 Task: Move the task Improve performance of the app on low-end devices to the section To-Do in the project TravelForge and sort the tasks in the project by Assignee in Ascending order.
Action: Mouse moved to (68, 512)
Screenshot: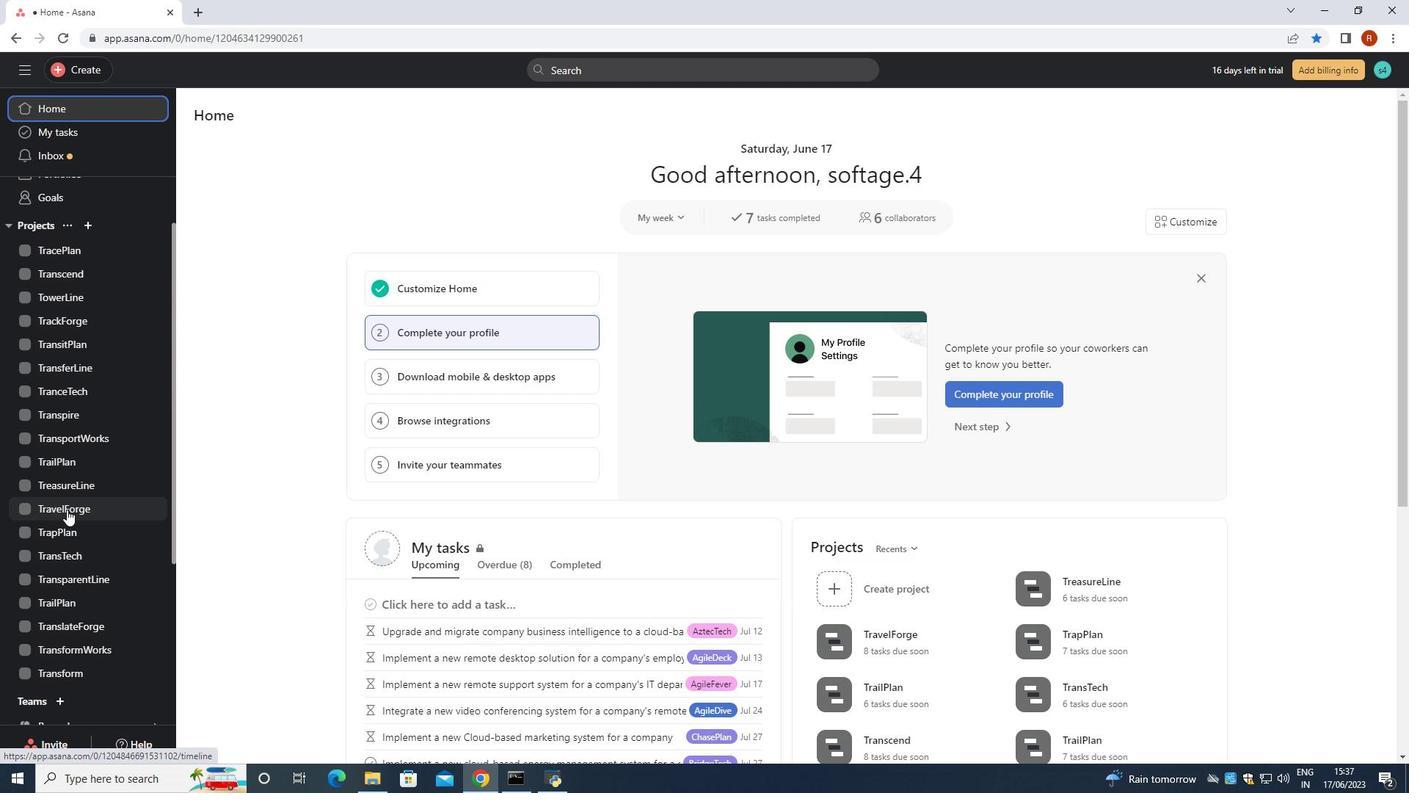 
Action: Mouse pressed left at (68, 512)
Screenshot: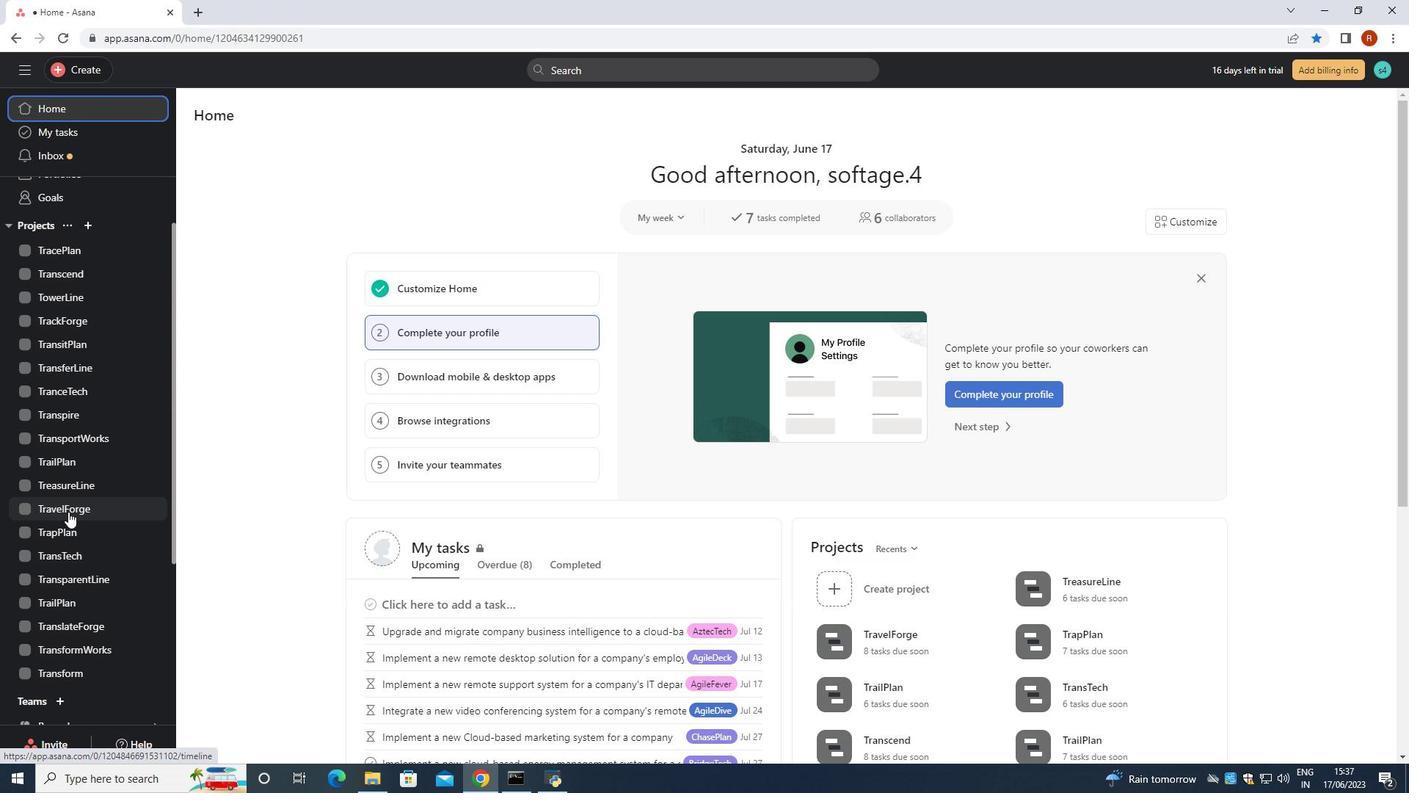 
Action: Mouse moved to (575, 323)
Screenshot: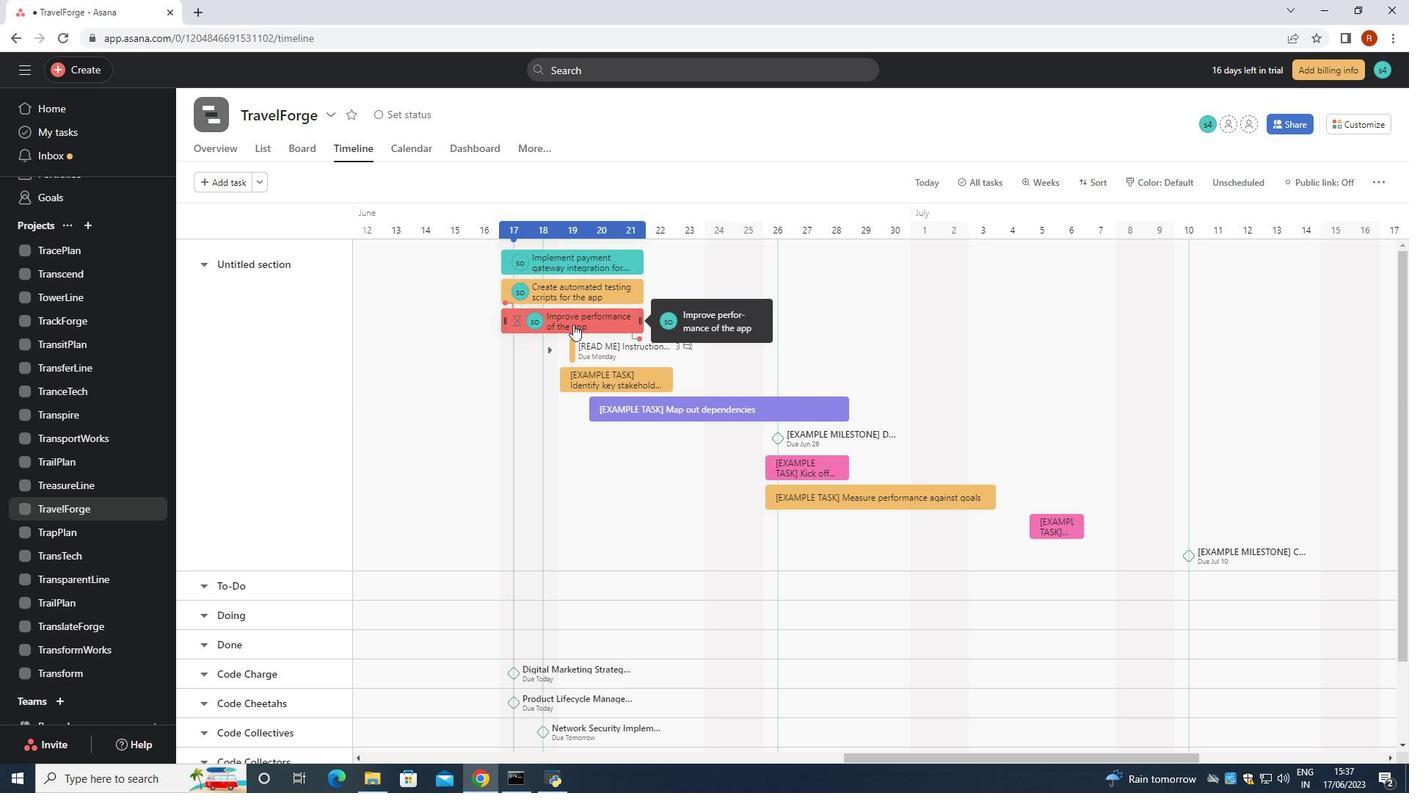 
Action: Mouse pressed left at (575, 323)
Screenshot: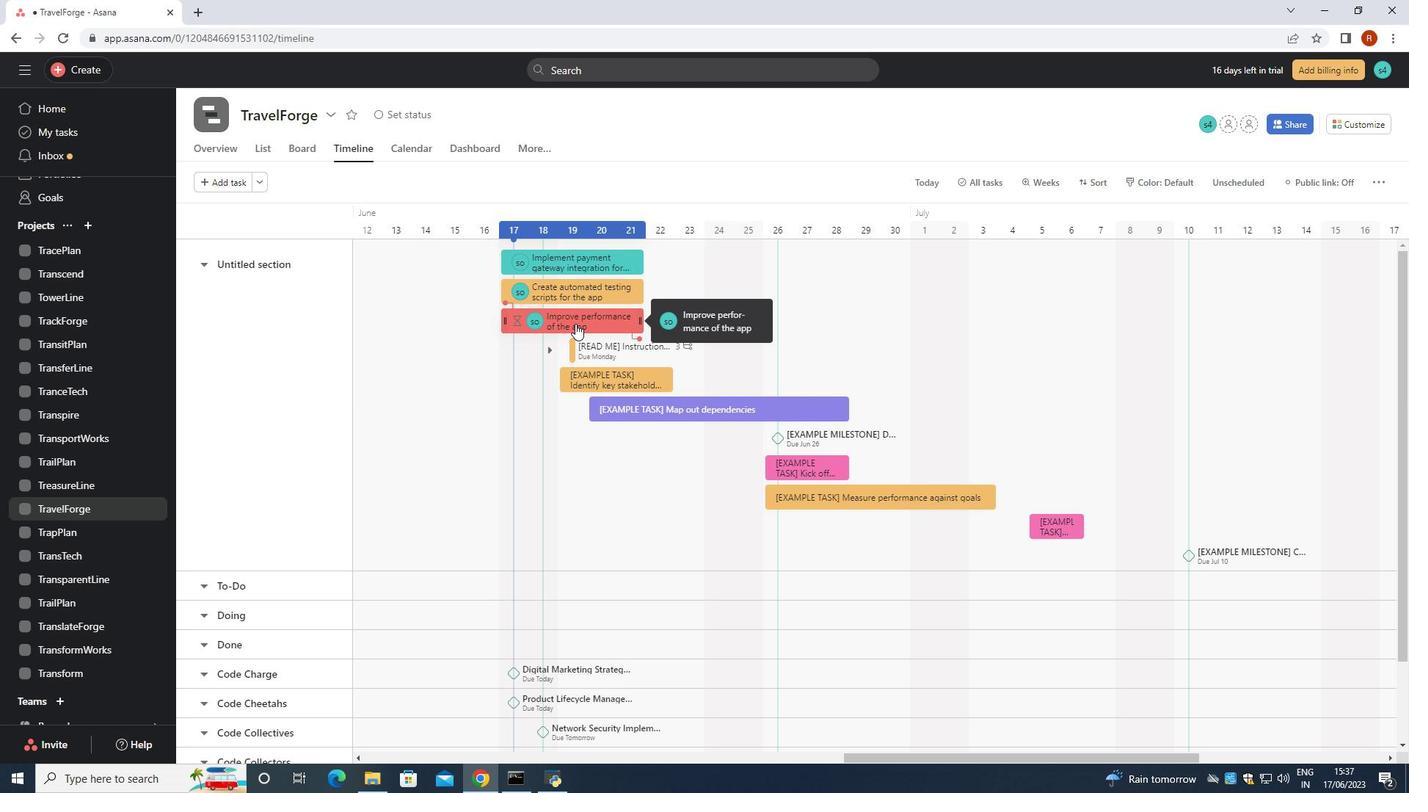 
Action: Mouse moved to (1137, 323)
Screenshot: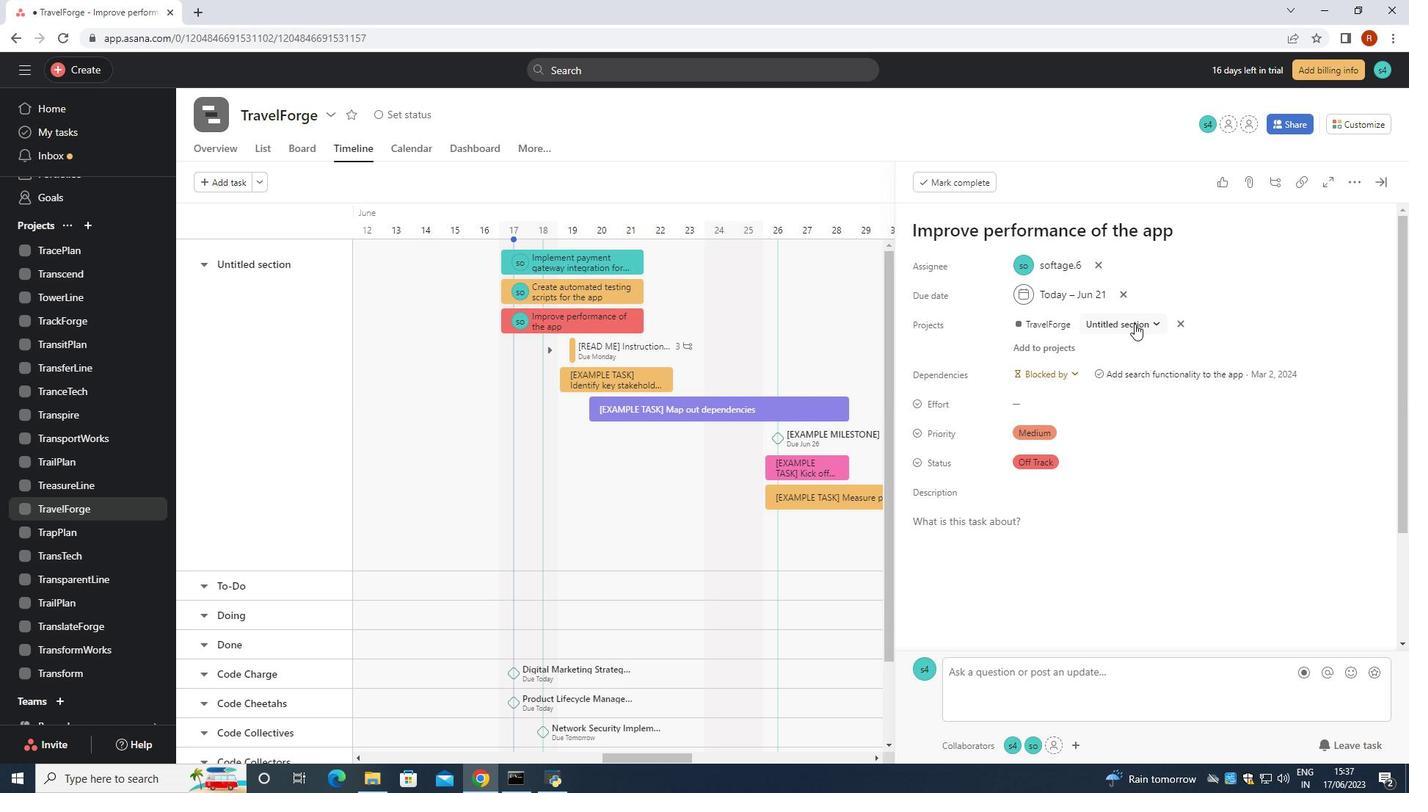 
Action: Mouse pressed left at (1137, 323)
Screenshot: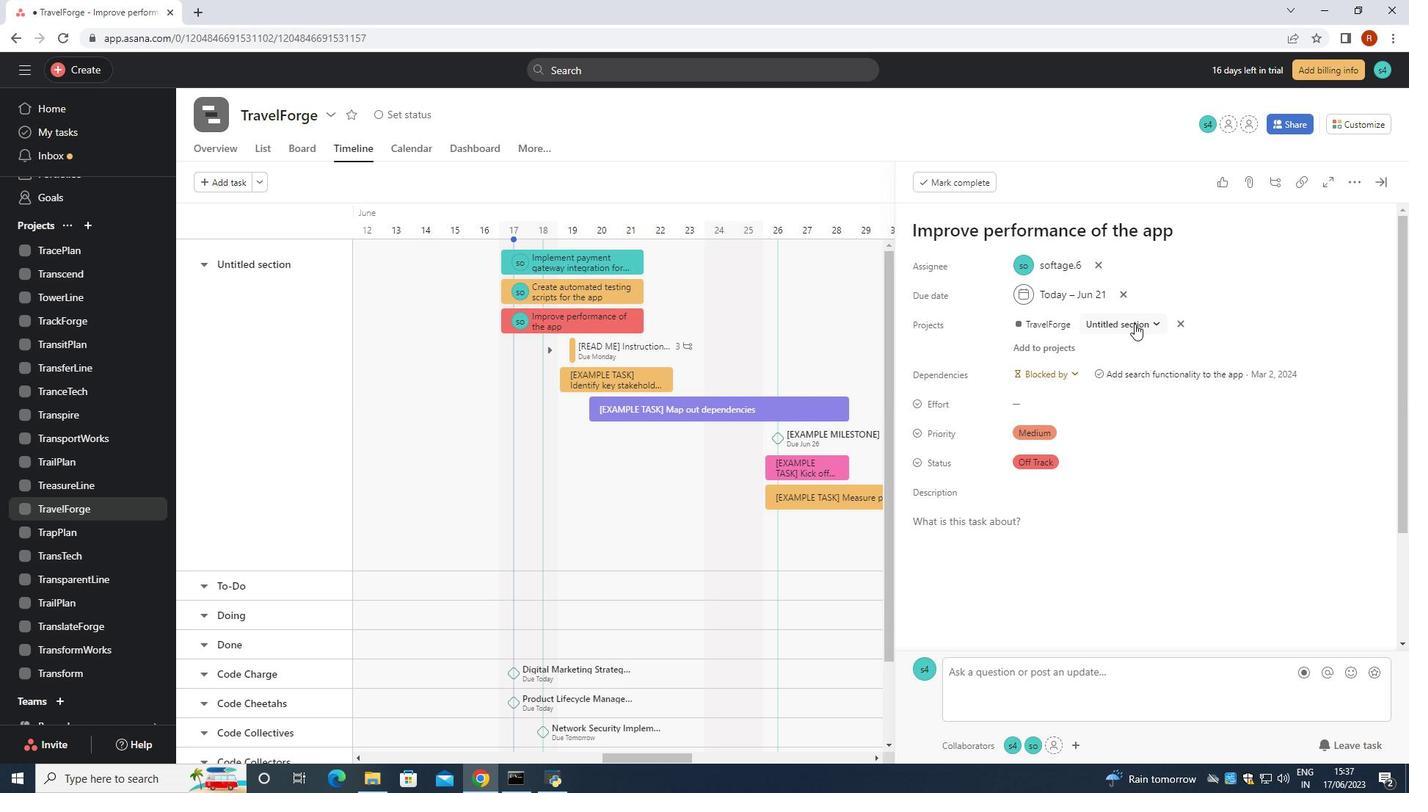 
Action: Mouse moved to (1080, 380)
Screenshot: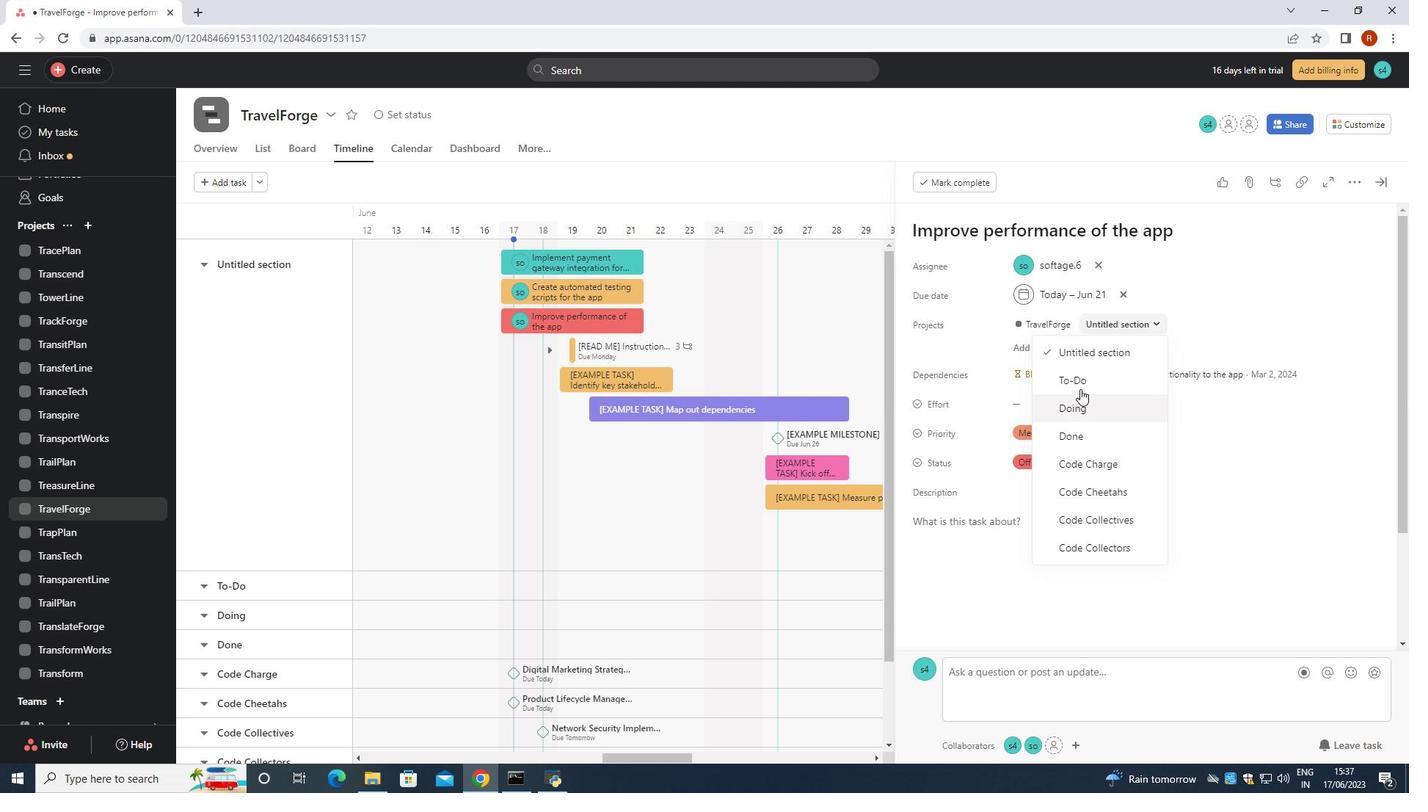 
Action: Mouse pressed left at (1080, 380)
Screenshot: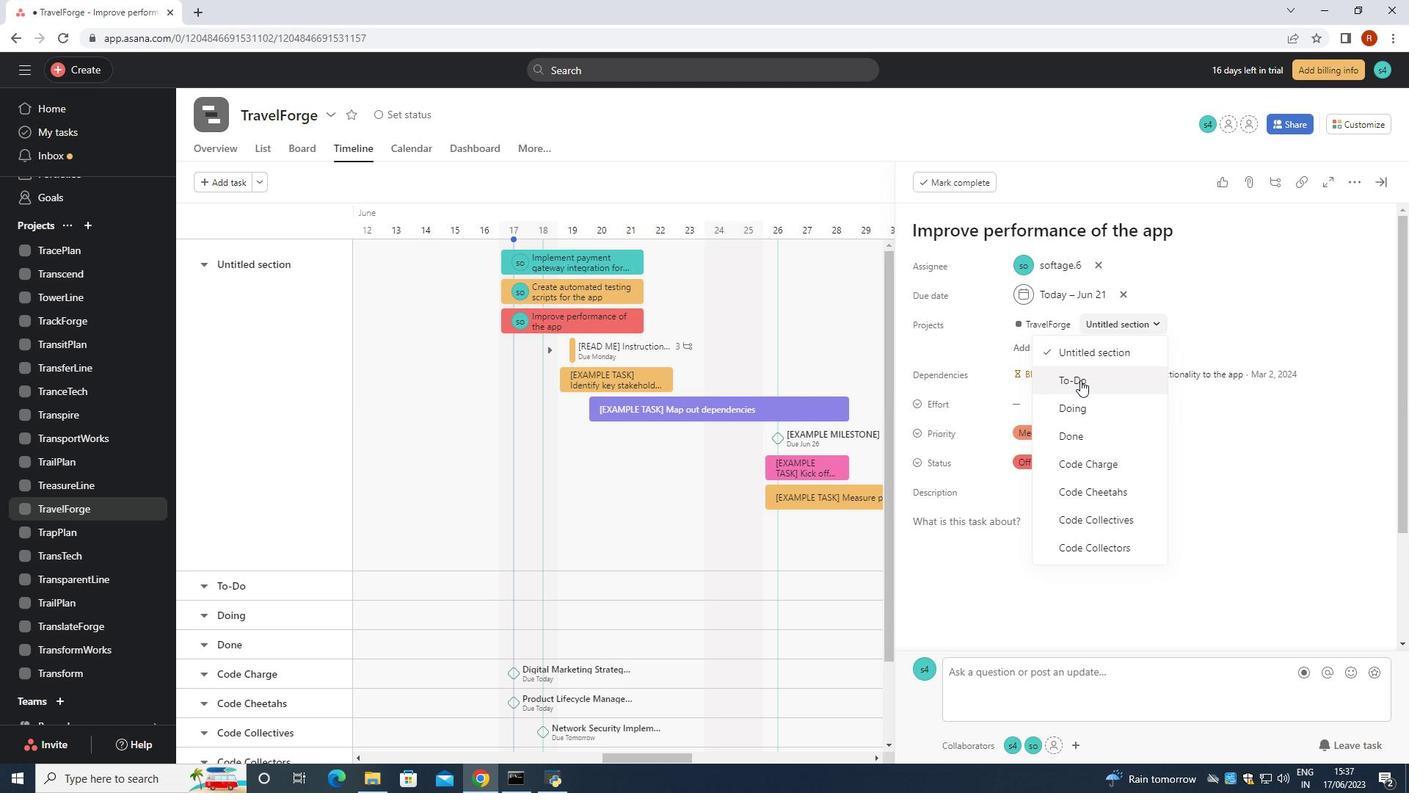 
Action: Mouse moved to (271, 147)
Screenshot: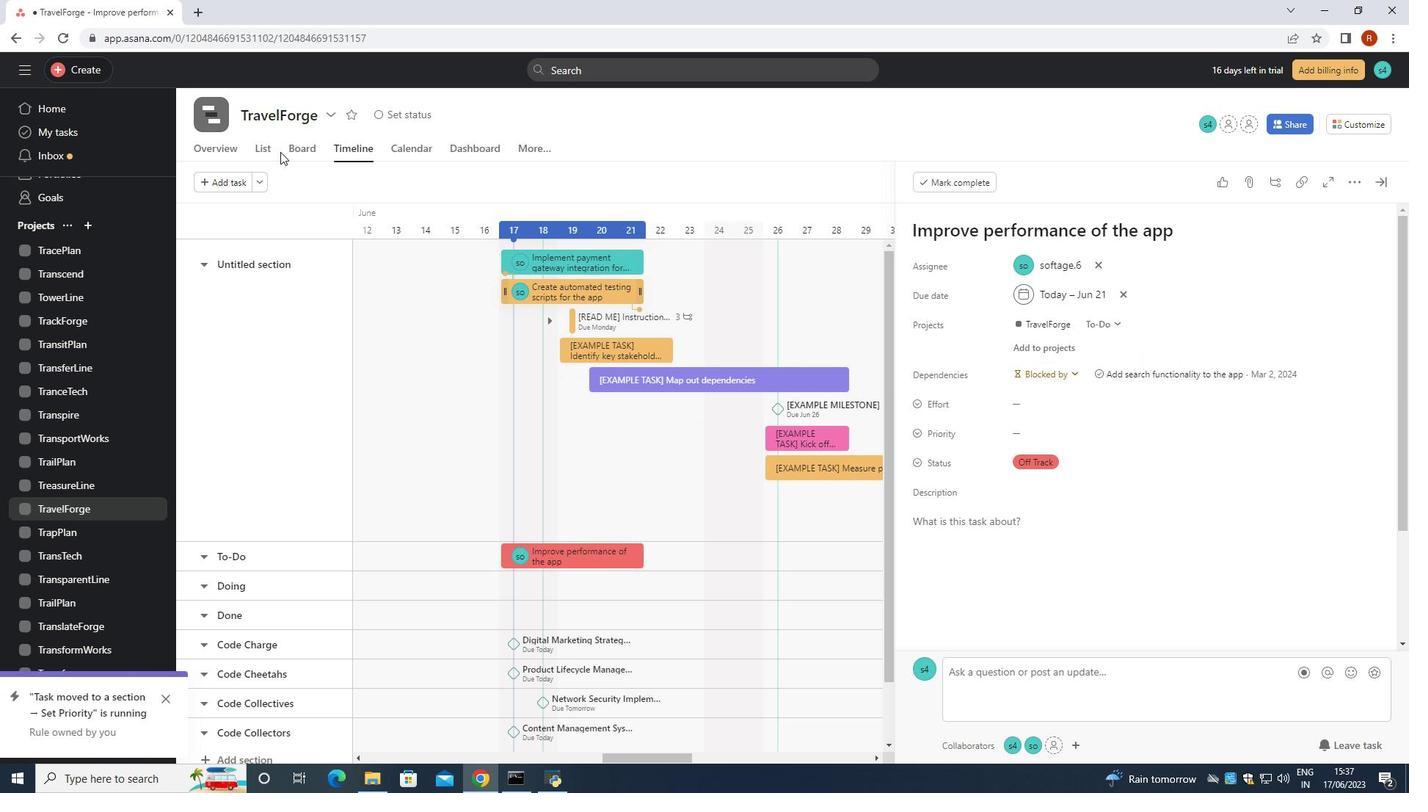 
Action: Mouse pressed left at (271, 147)
Screenshot: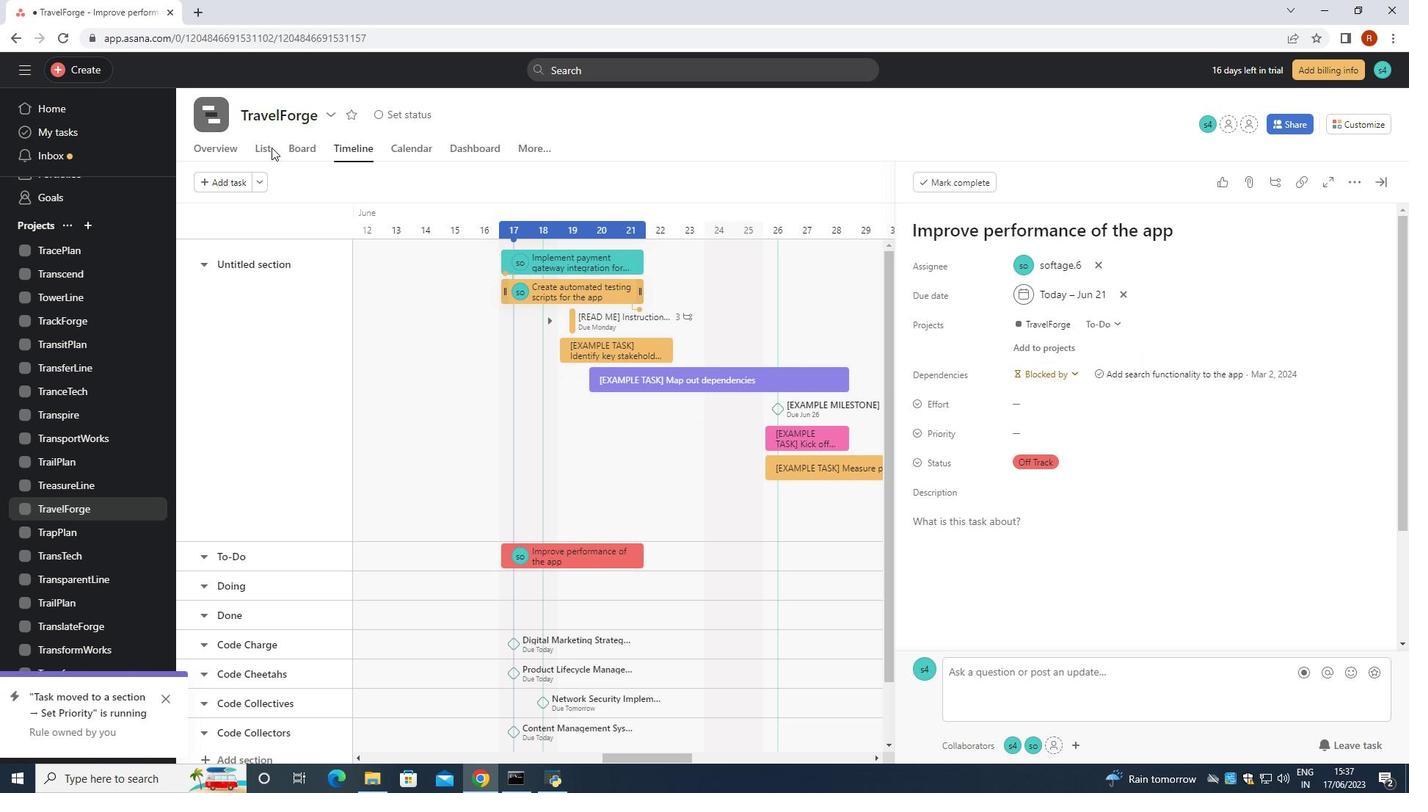 
Action: Mouse pressed left at (271, 147)
Screenshot: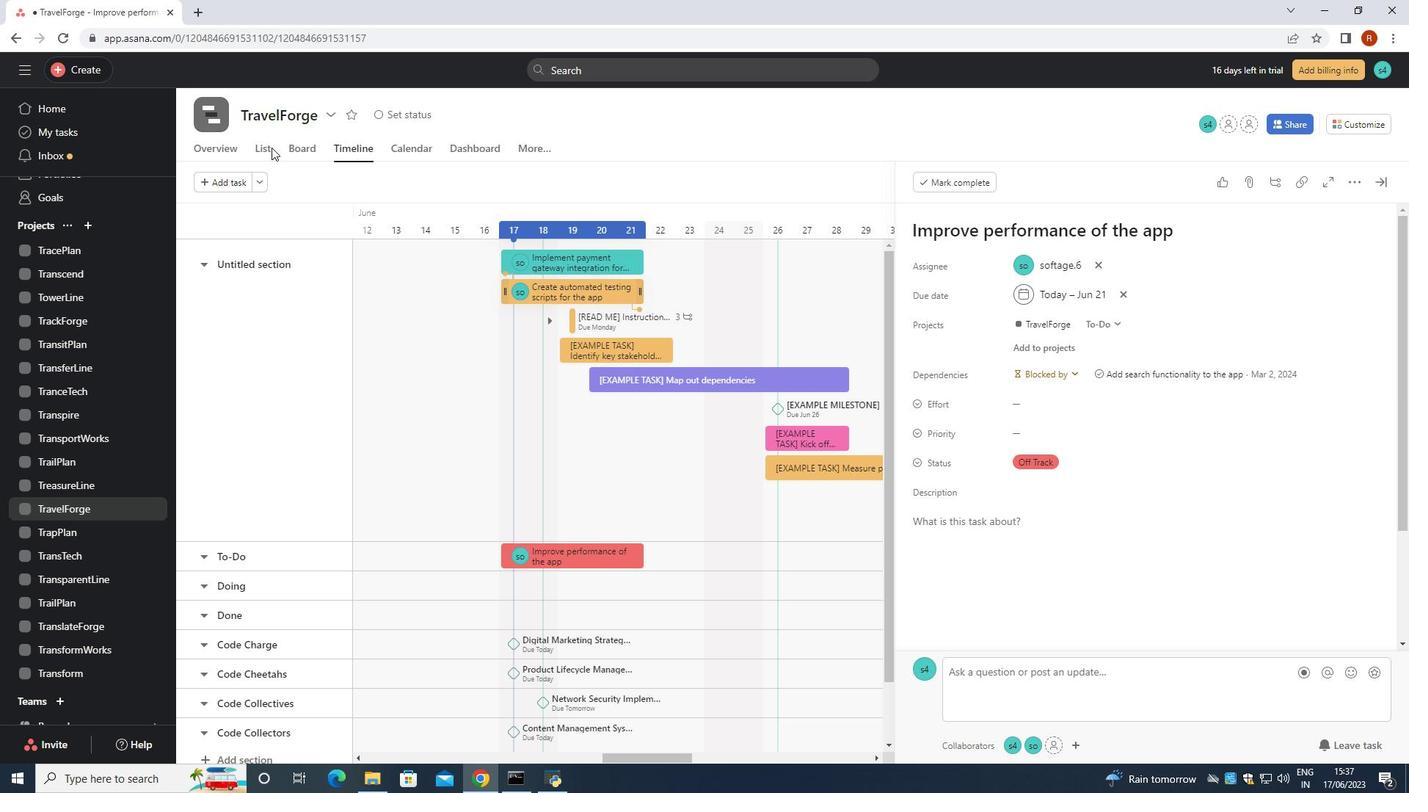 
Action: Mouse moved to (258, 150)
Screenshot: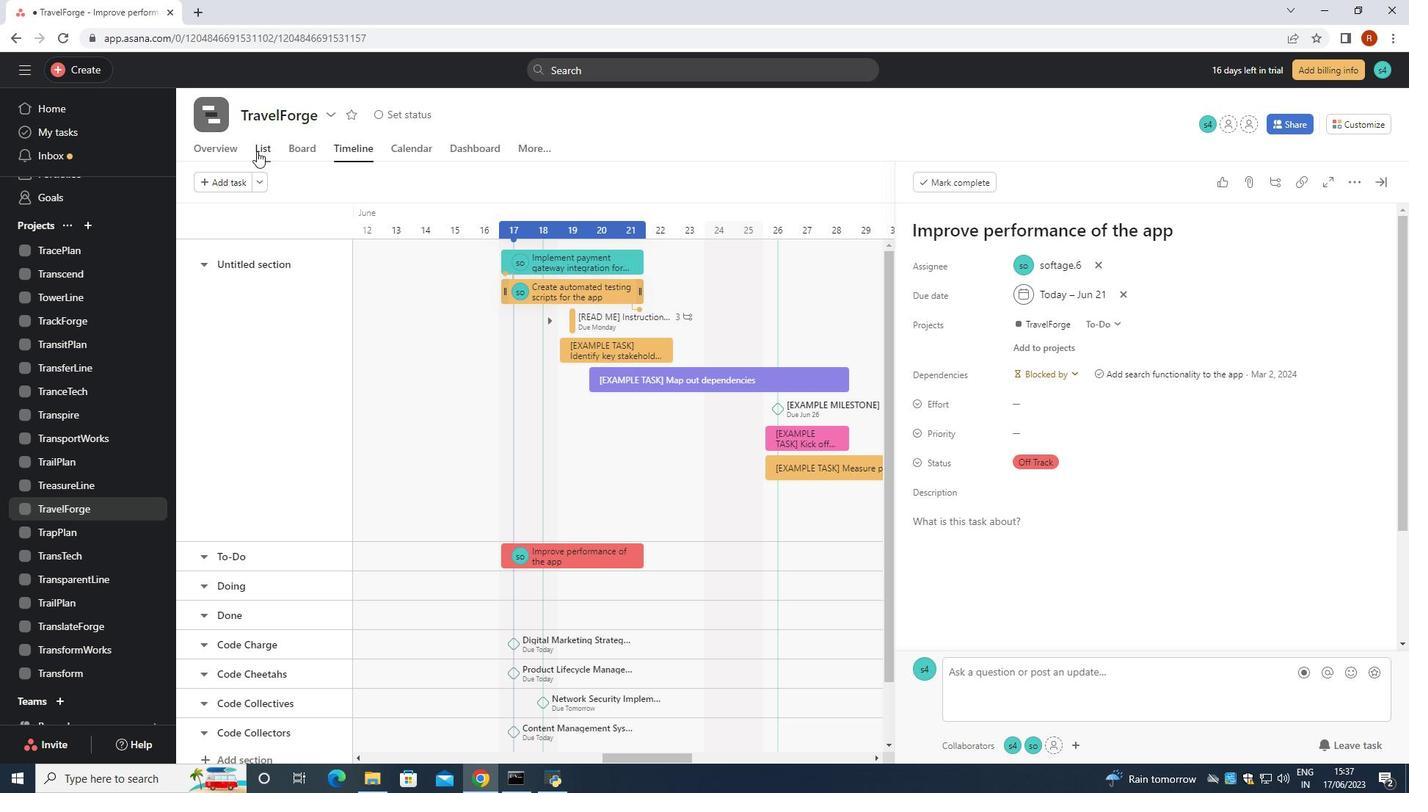 
Action: Mouse pressed left at (258, 150)
Screenshot: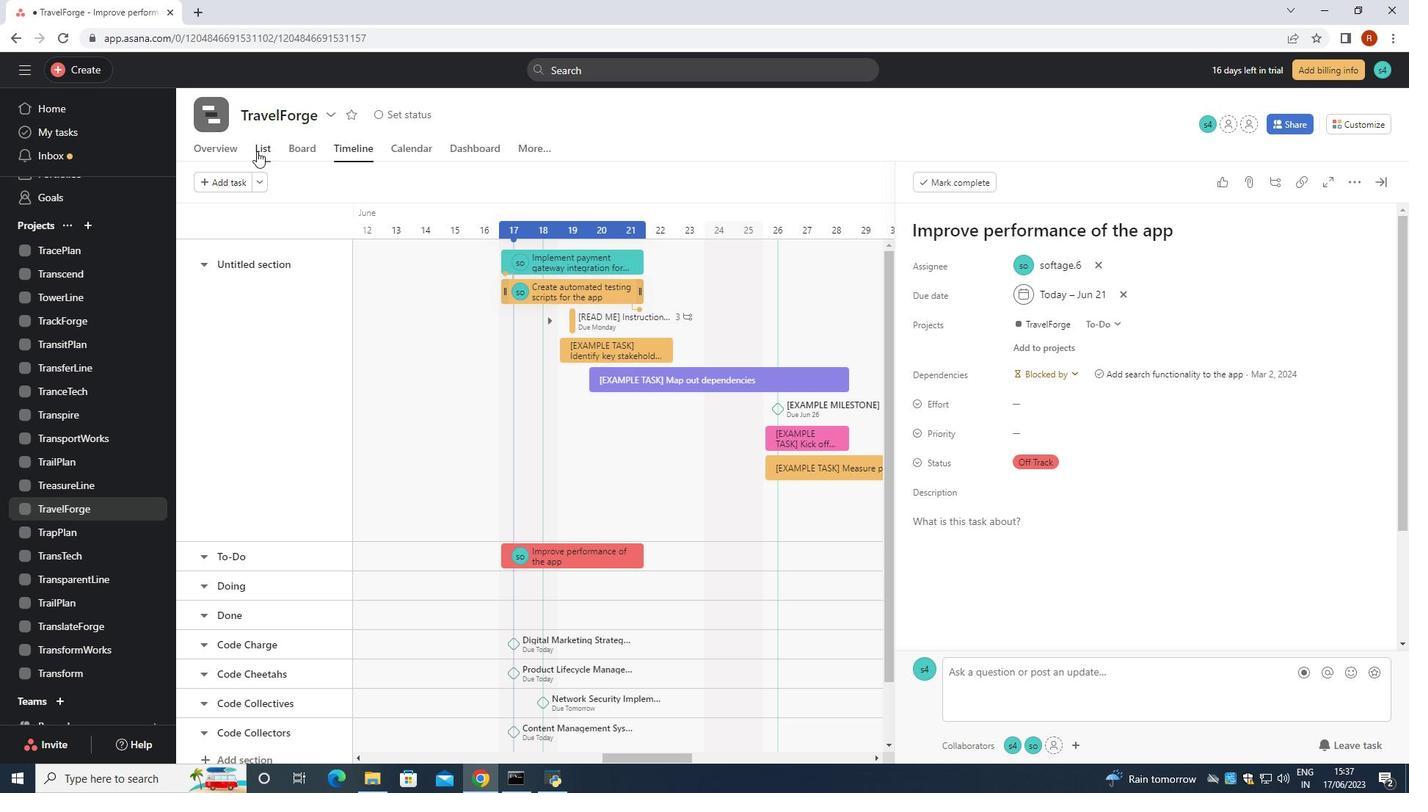 
Action: Mouse moved to (355, 179)
Screenshot: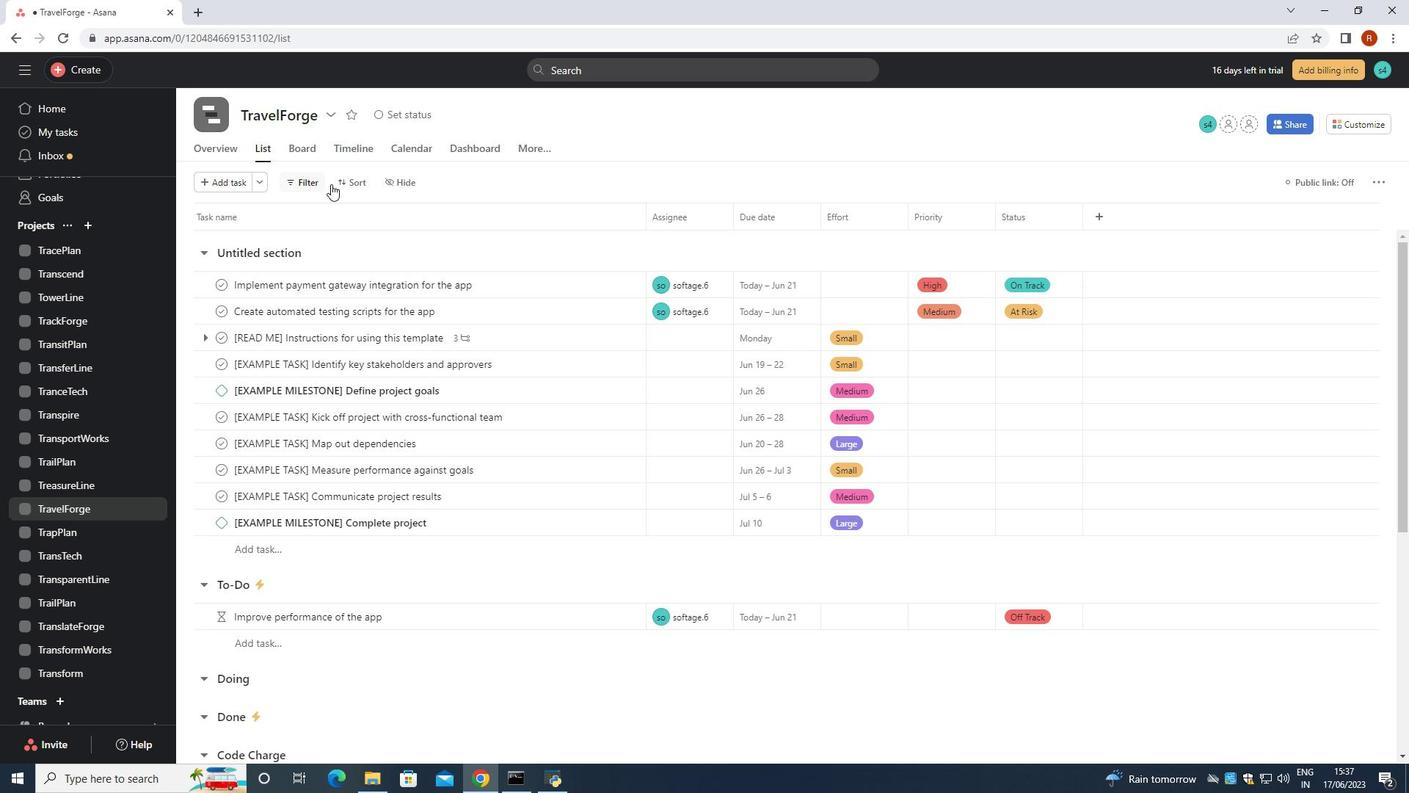 
Action: Mouse pressed left at (355, 179)
Screenshot: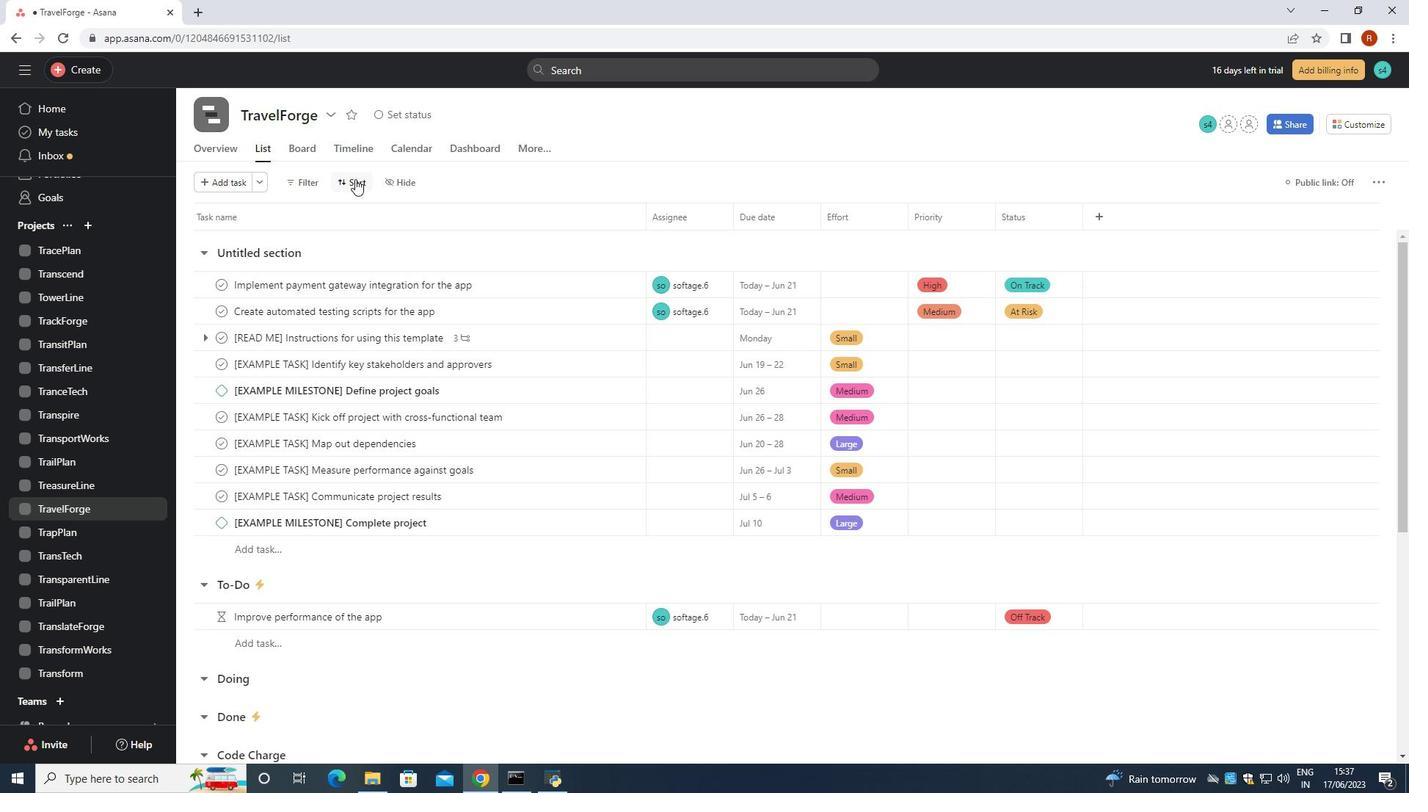 
Action: Mouse moved to (380, 305)
Screenshot: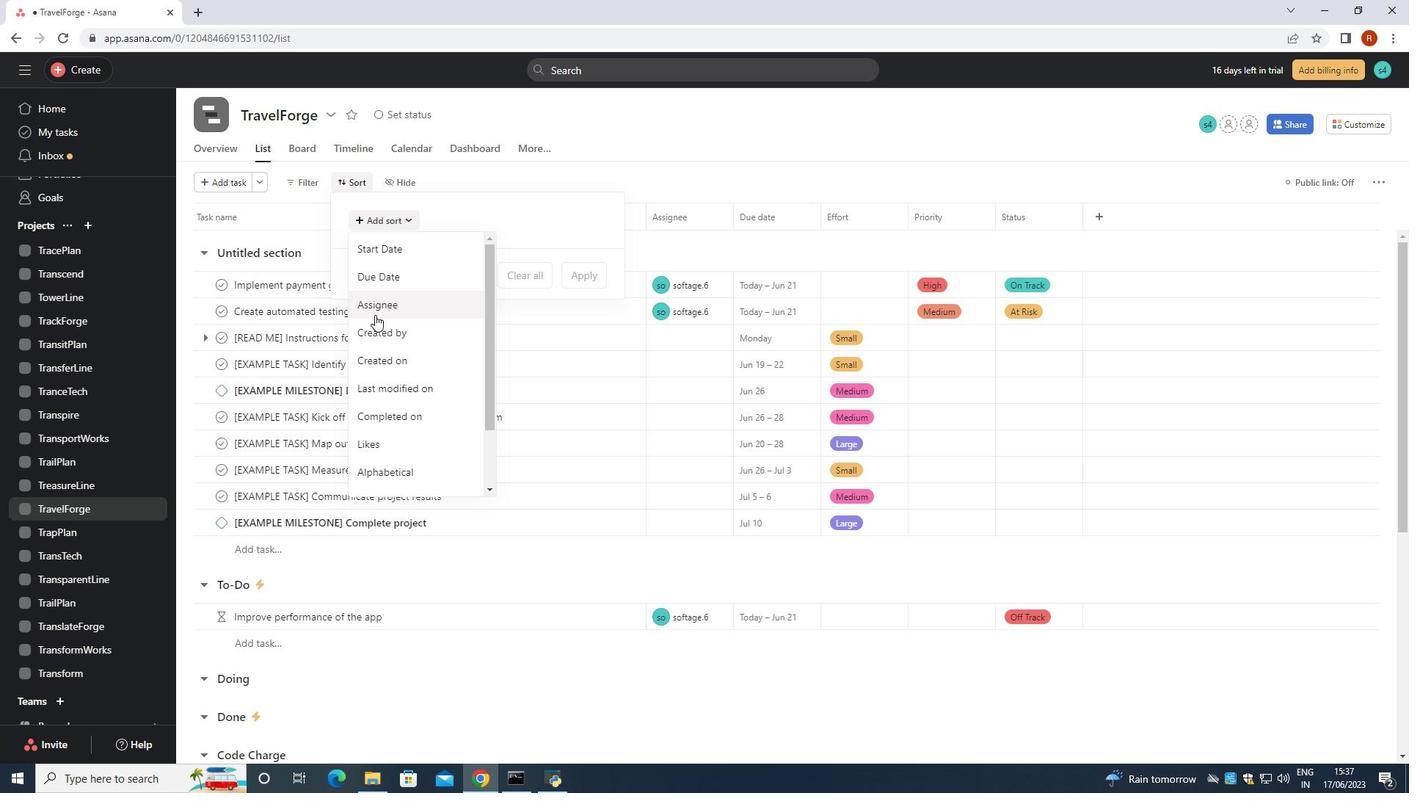 
Action: Mouse pressed left at (380, 305)
Screenshot: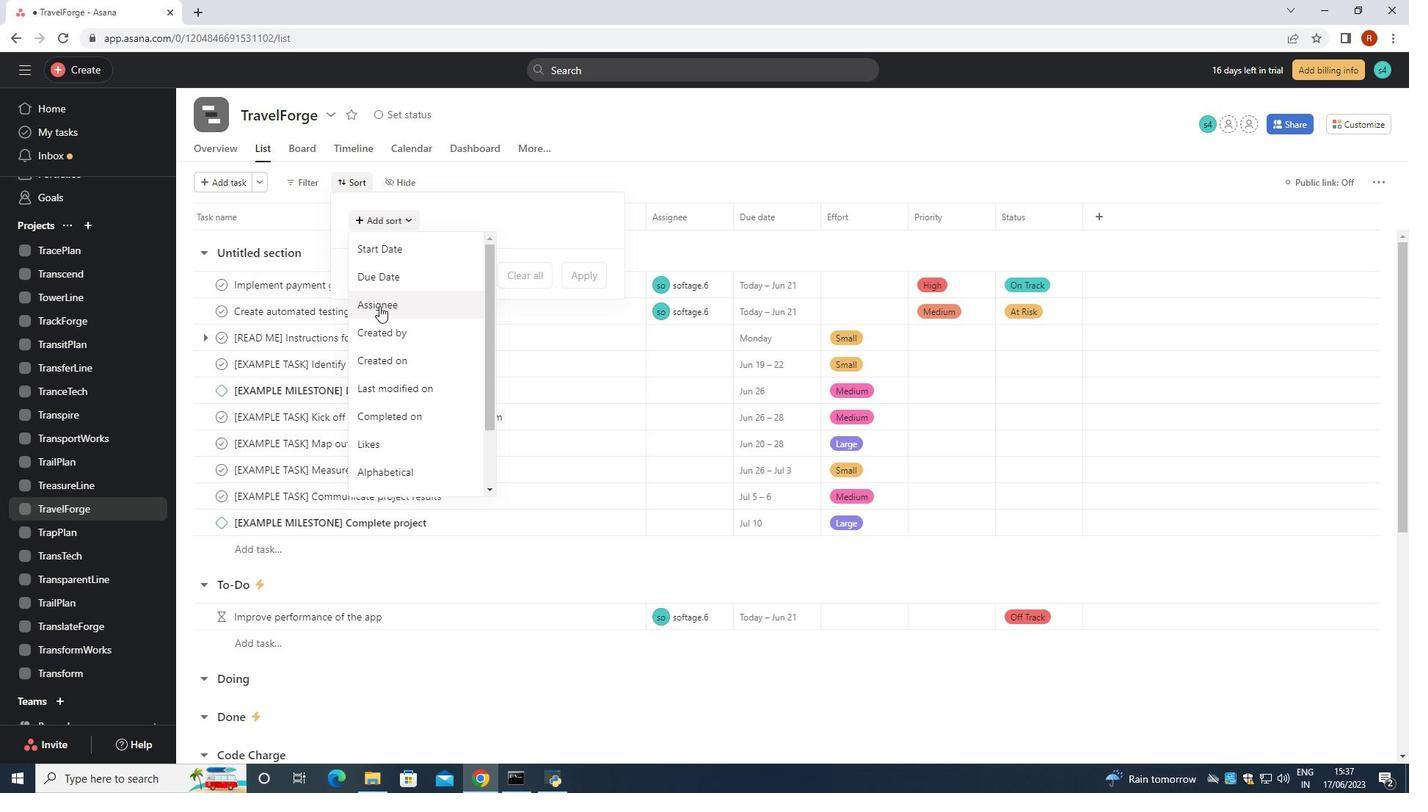 
Action: Mouse moved to (491, 242)
Screenshot: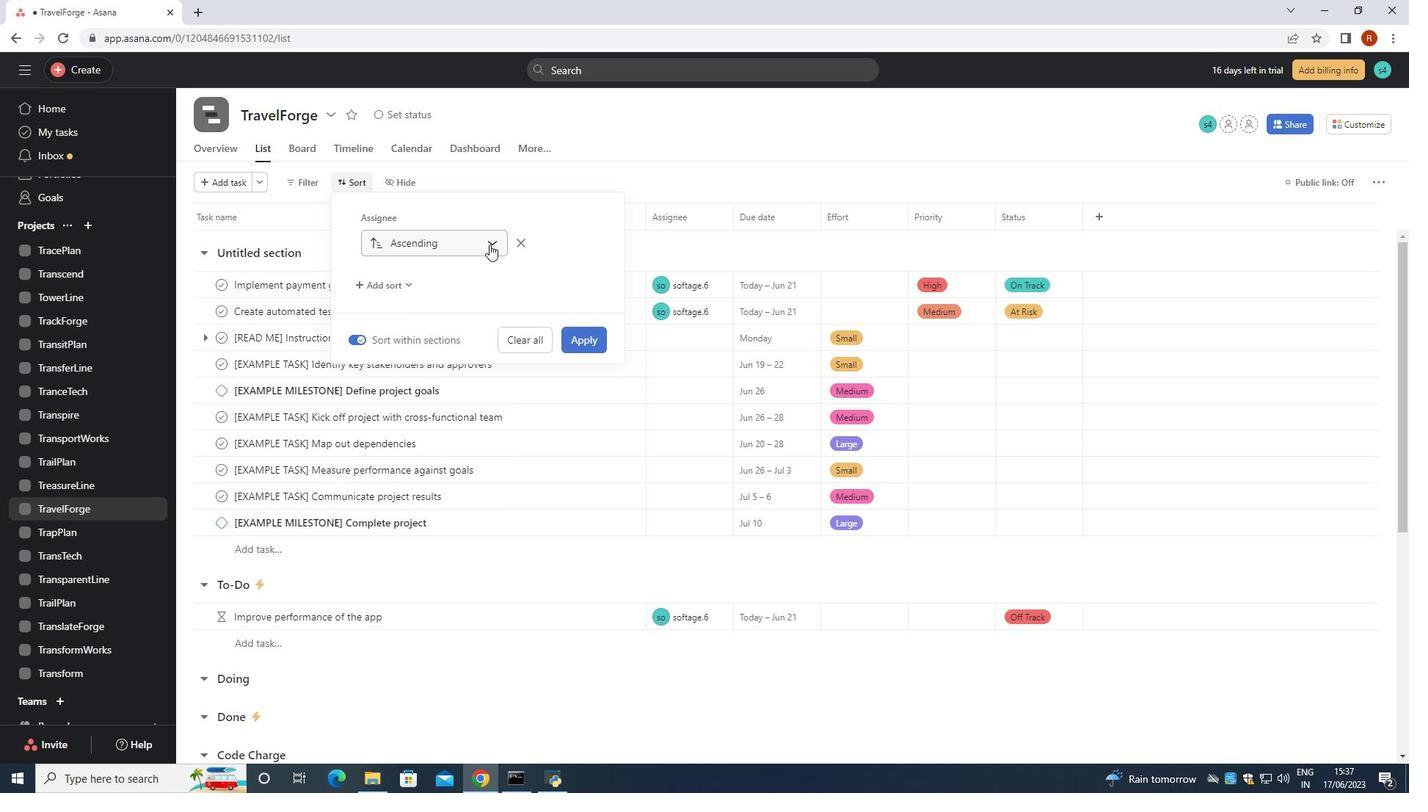 
Action: Mouse pressed left at (491, 242)
Screenshot: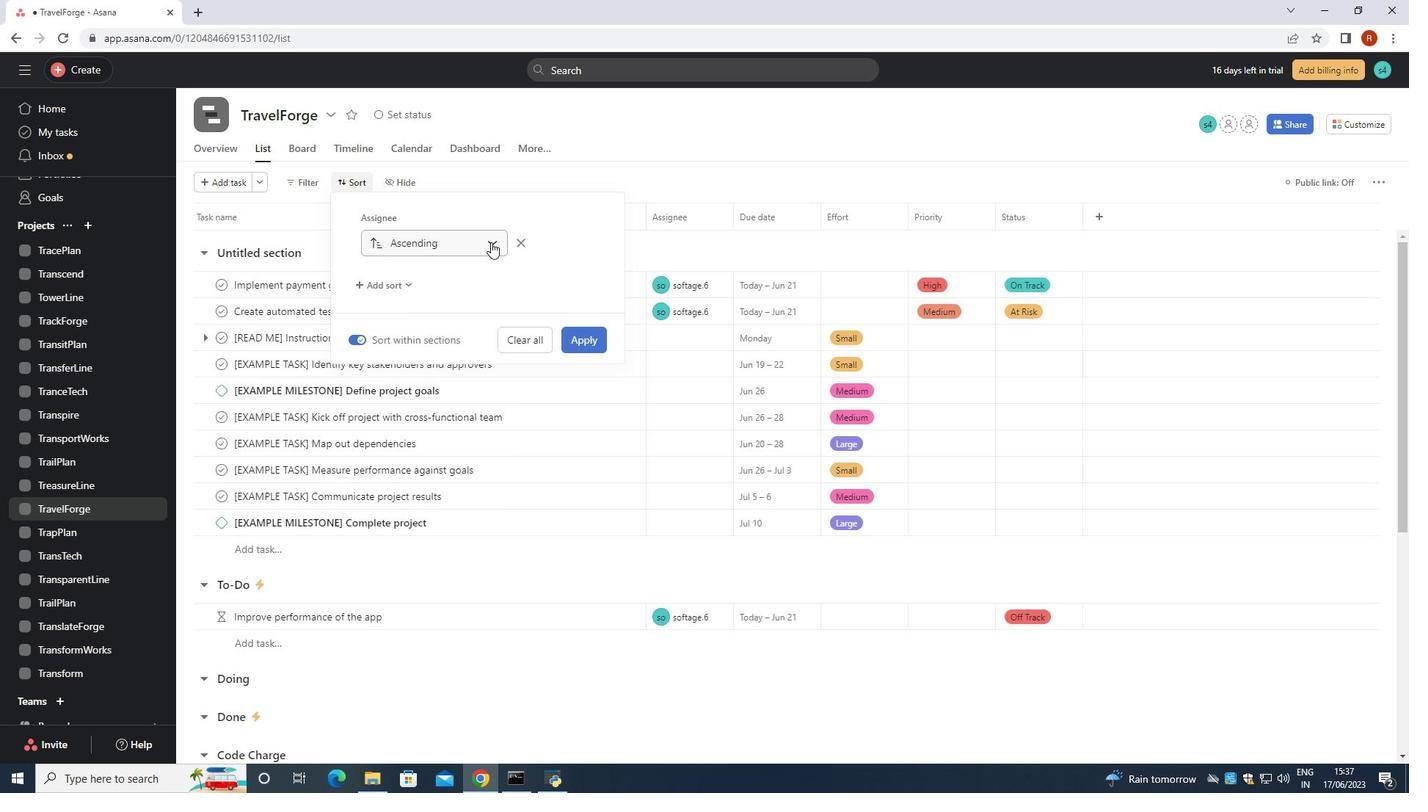 
Action: Mouse moved to (428, 271)
Screenshot: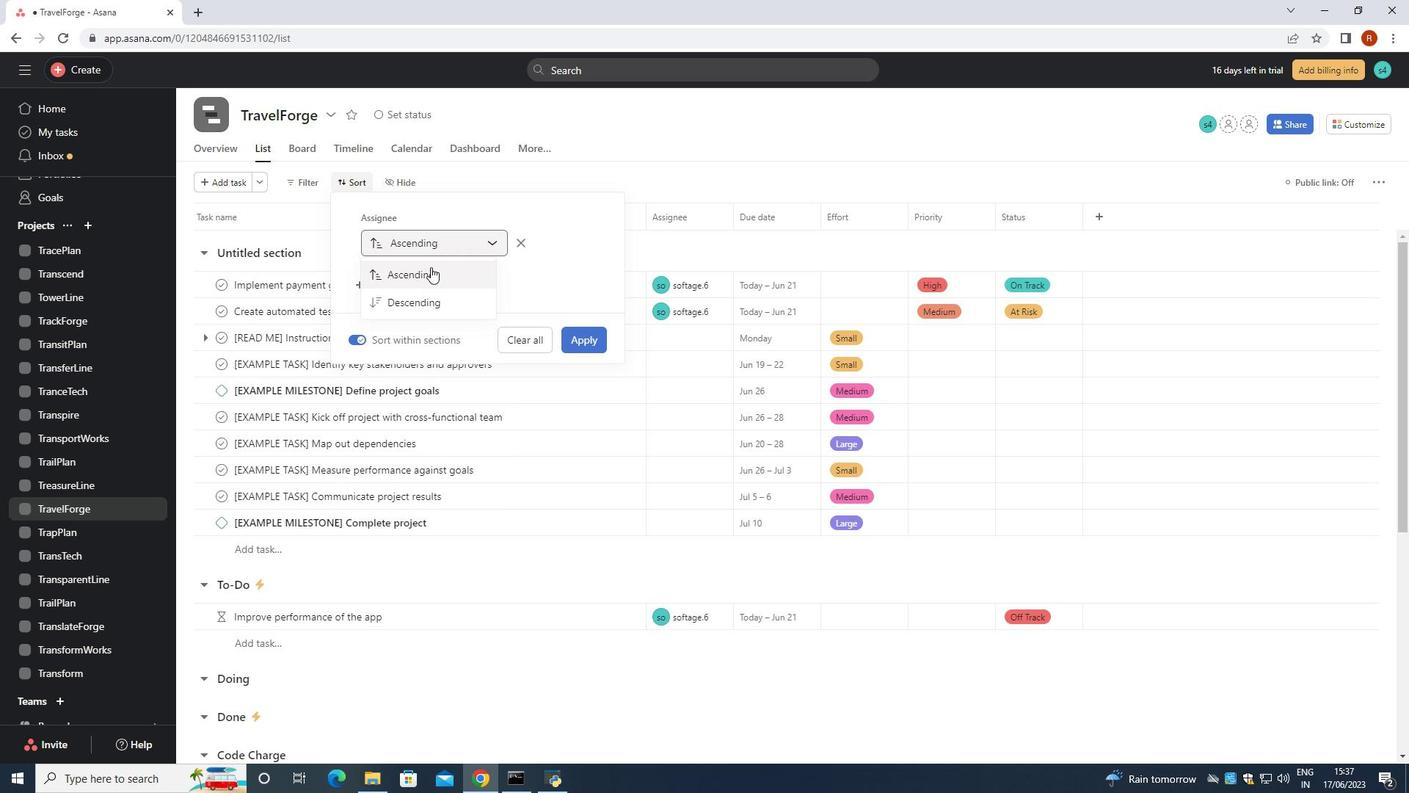 
Action: Mouse pressed left at (428, 271)
Screenshot: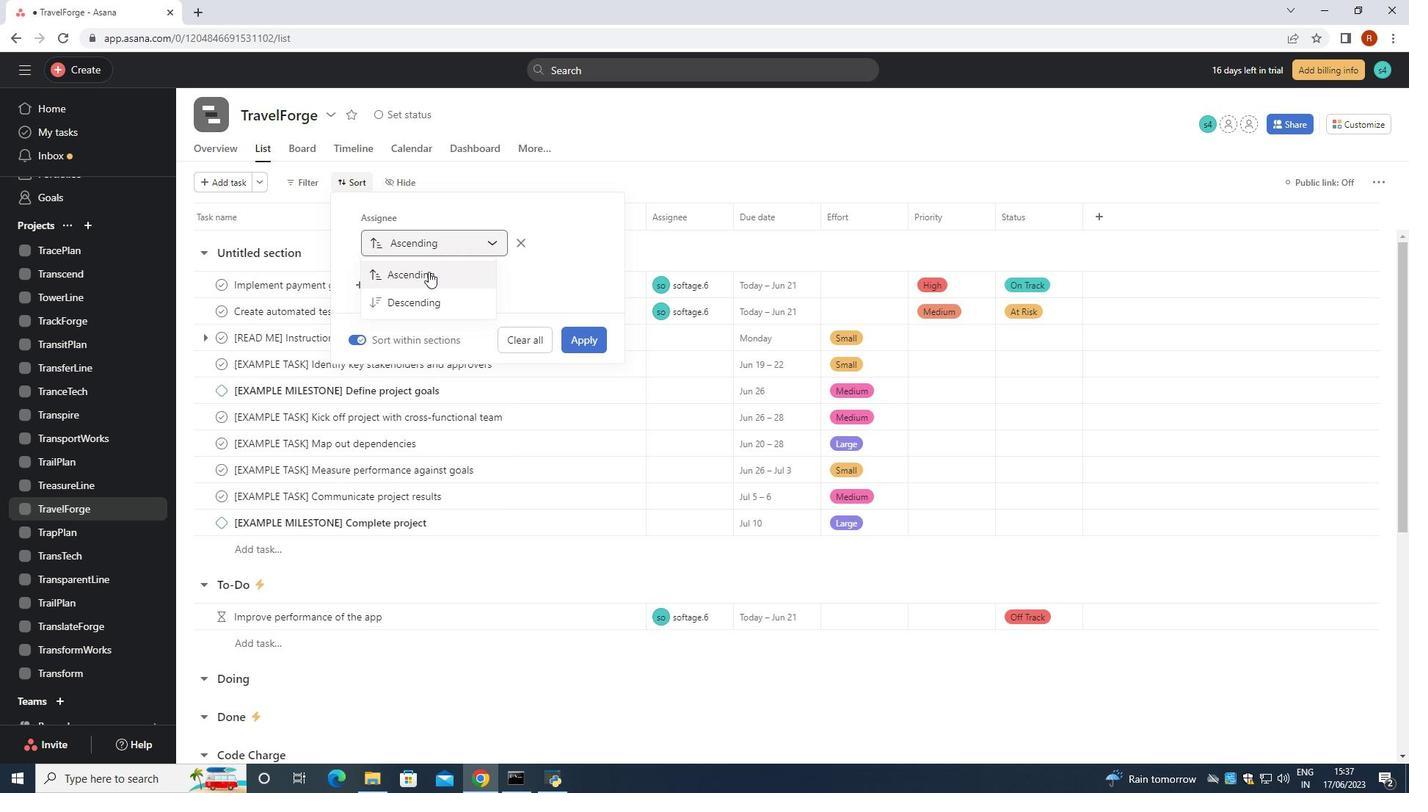 
Action: Mouse moved to (583, 337)
Screenshot: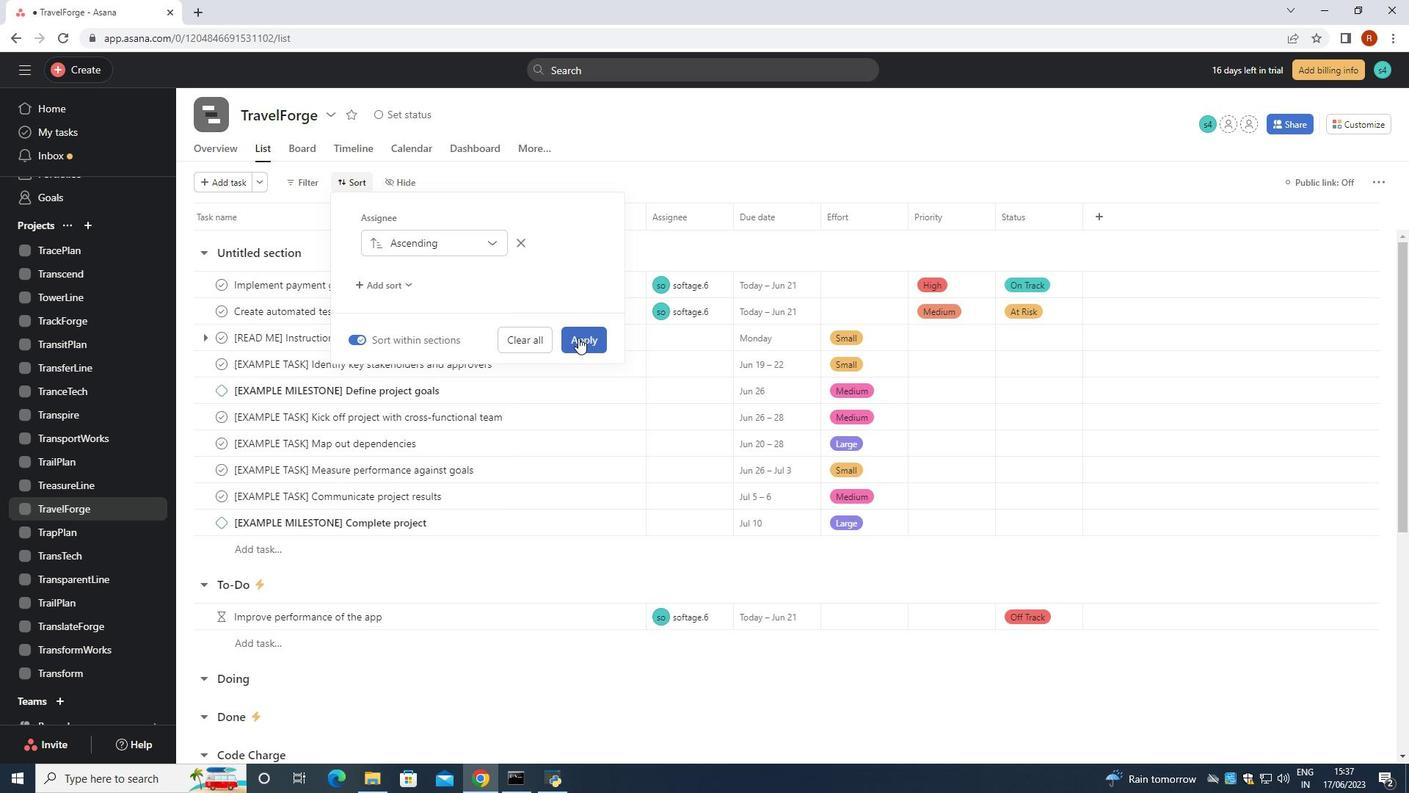 
Action: Mouse pressed left at (583, 337)
Screenshot: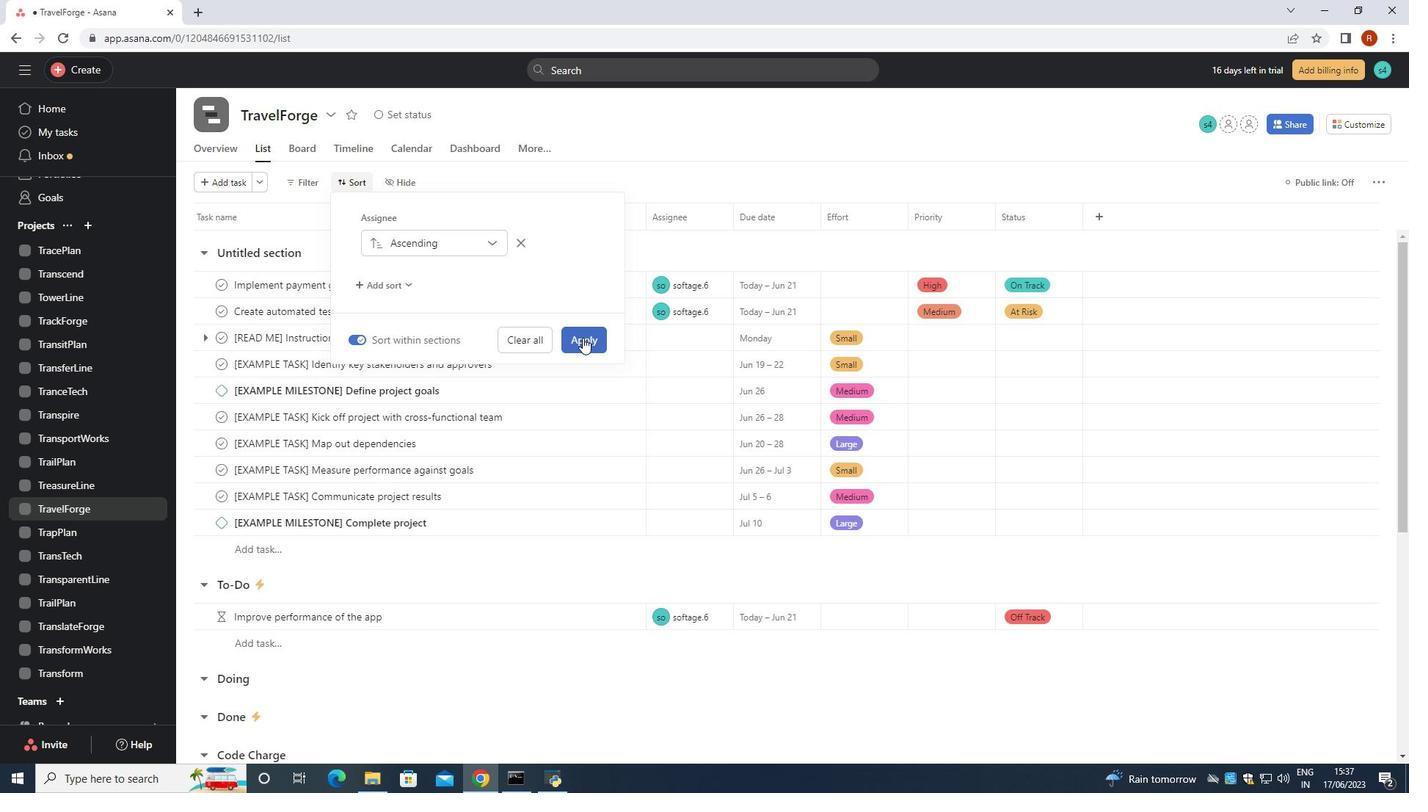 
Action: Mouse moved to (583, 337)
Screenshot: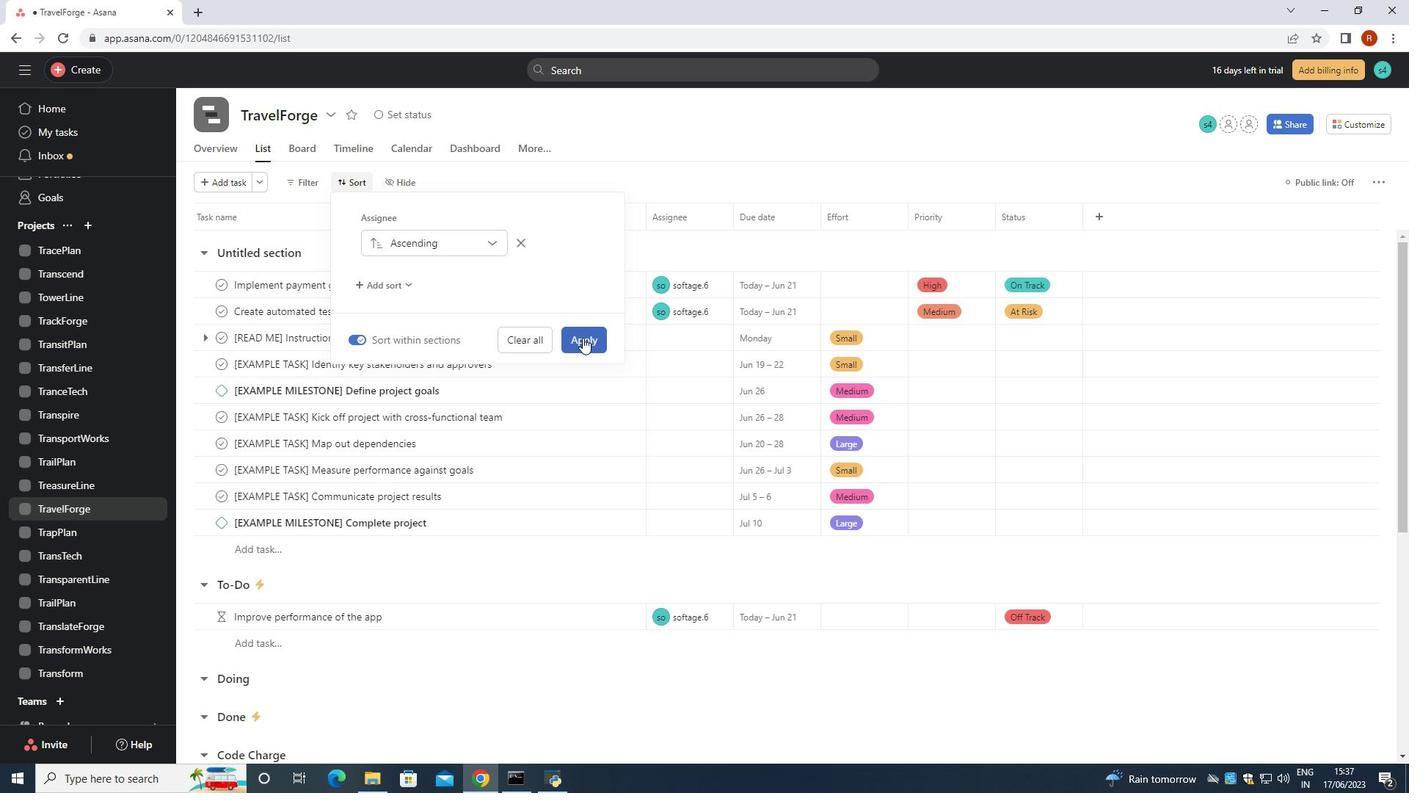 
